 Task: Add Stonyfield Organic Whole Milk Plain Yogurt to the cart.
Action: Mouse pressed left at (19, 80)
Screenshot: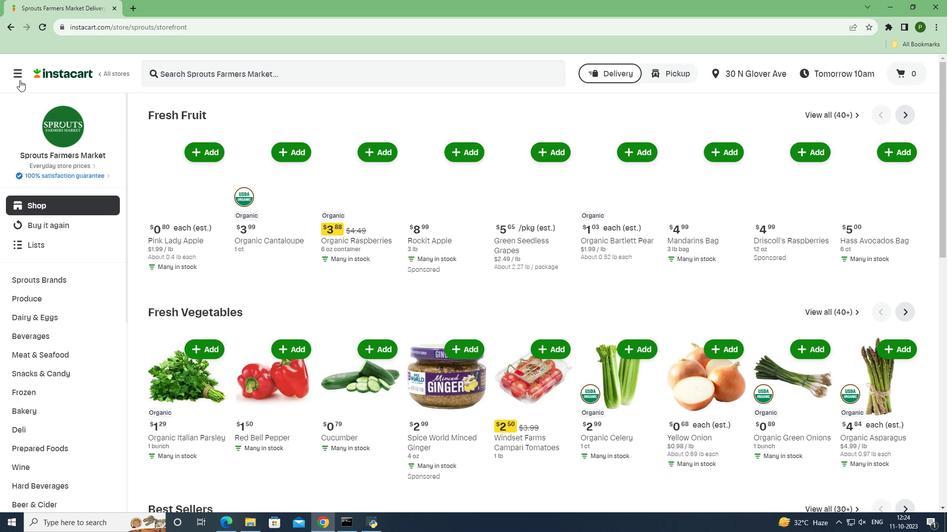 
Action: Mouse moved to (50, 265)
Screenshot: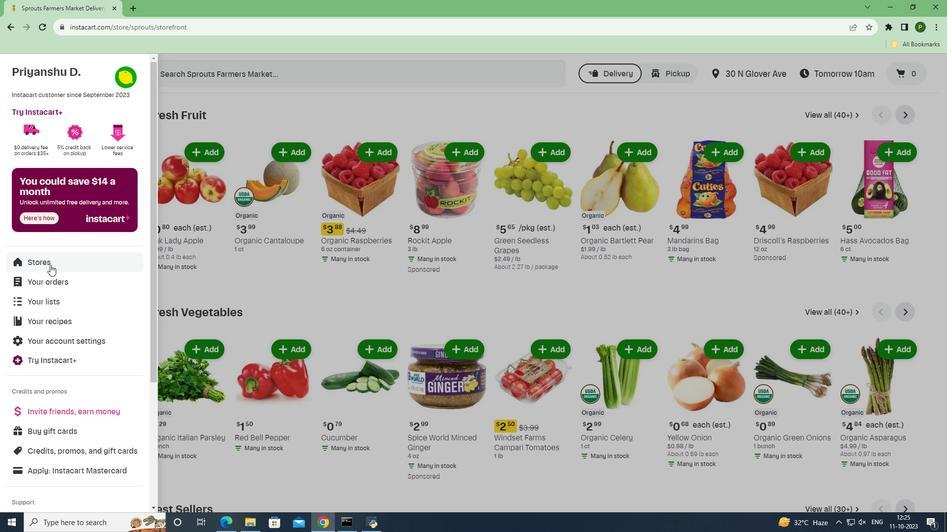 
Action: Mouse pressed left at (50, 265)
Screenshot: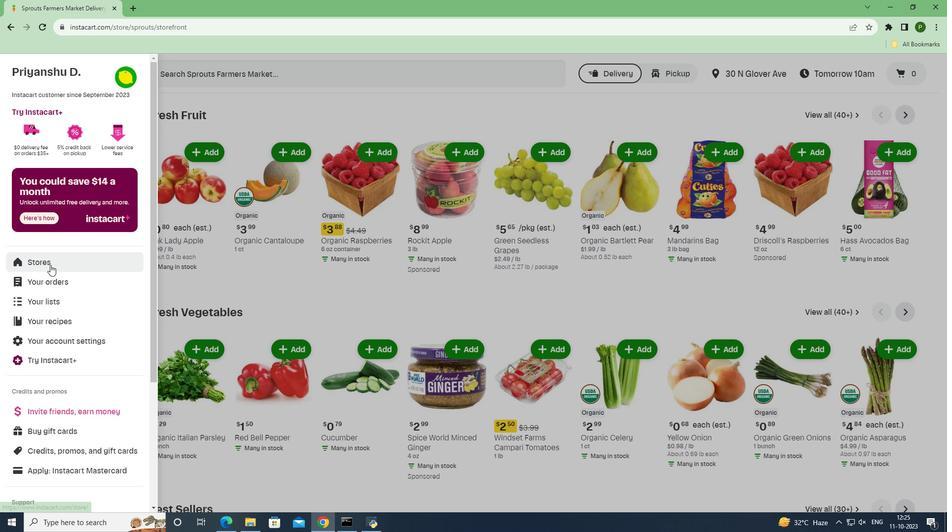 
Action: Mouse moved to (222, 114)
Screenshot: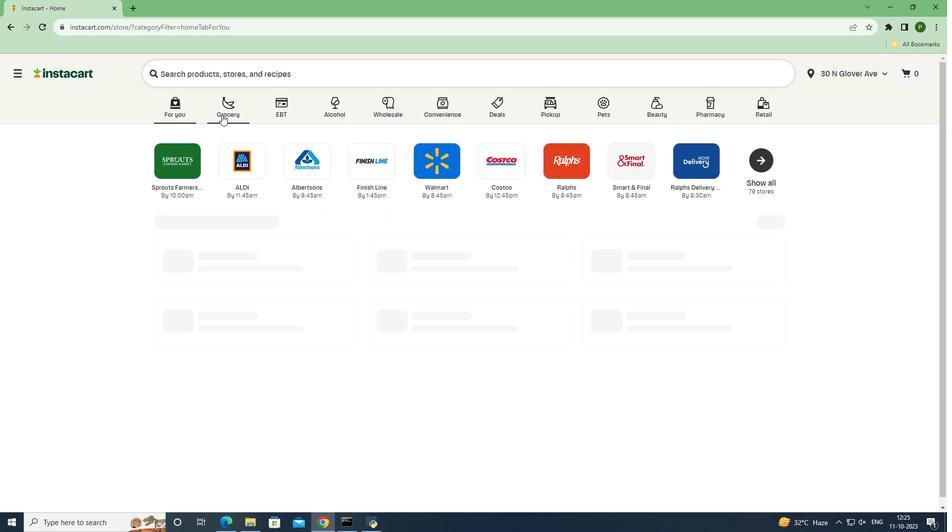 
Action: Mouse pressed left at (222, 114)
Screenshot: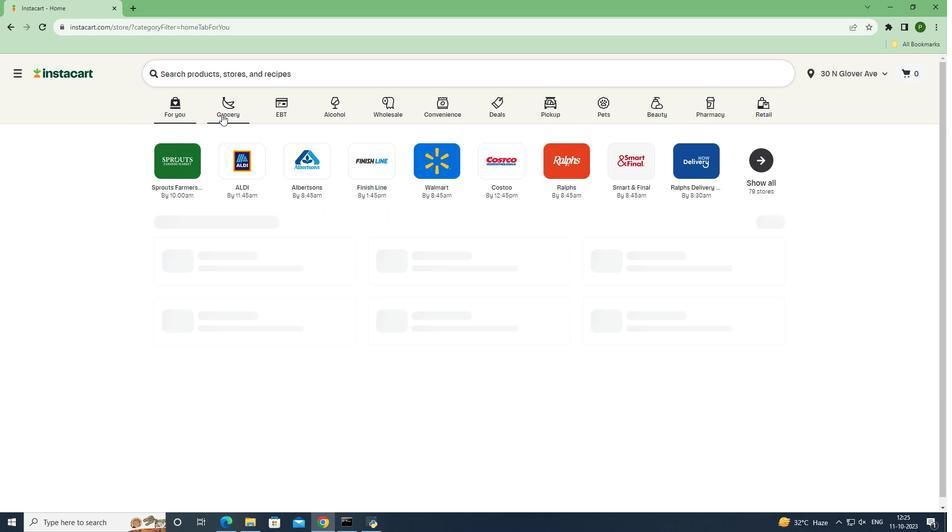 
Action: Mouse moved to (385, 223)
Screenshot: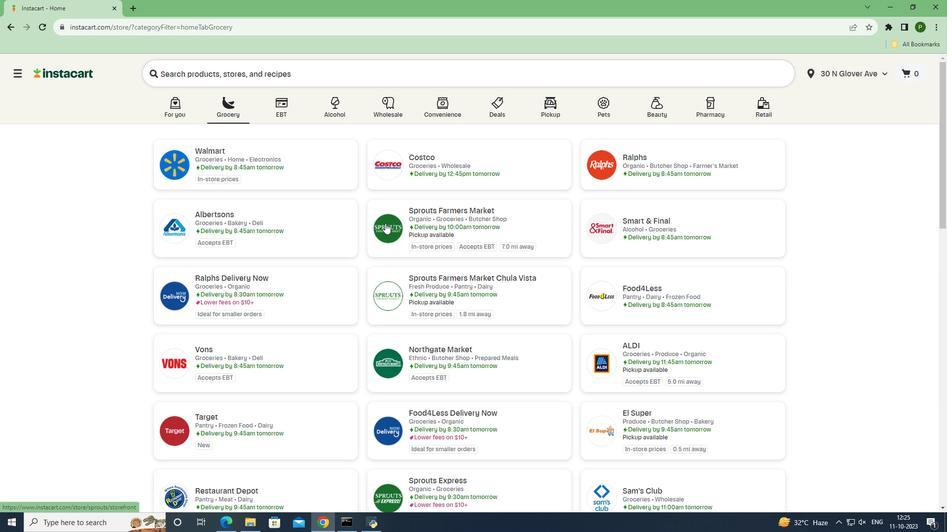 
Action: Mouse pressed left at (385, 223)
Screenshot: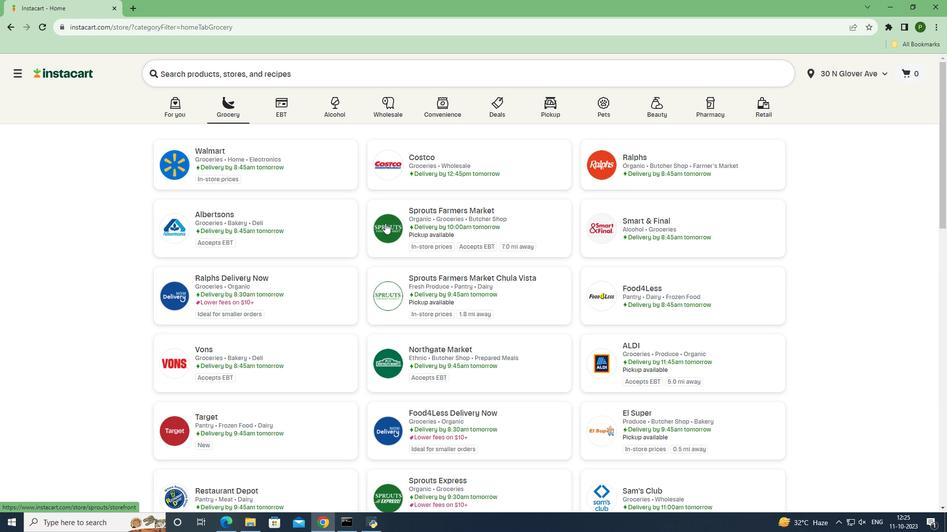 
Action: Mouse moved to (83, 319)
Screenshot: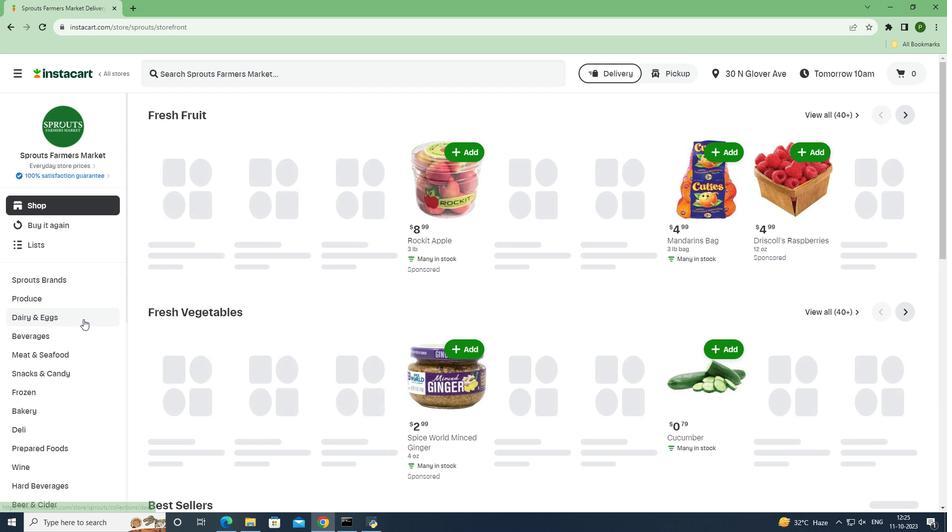 
Action: Mouse pressed left at (83, 319)
Screenshot: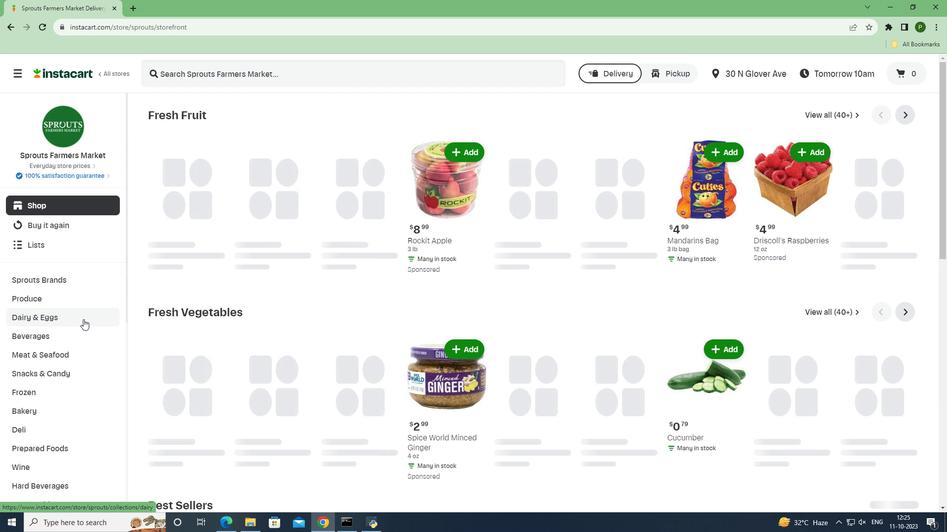 
Action: Mouse moved to (64, 397)
Screenshot: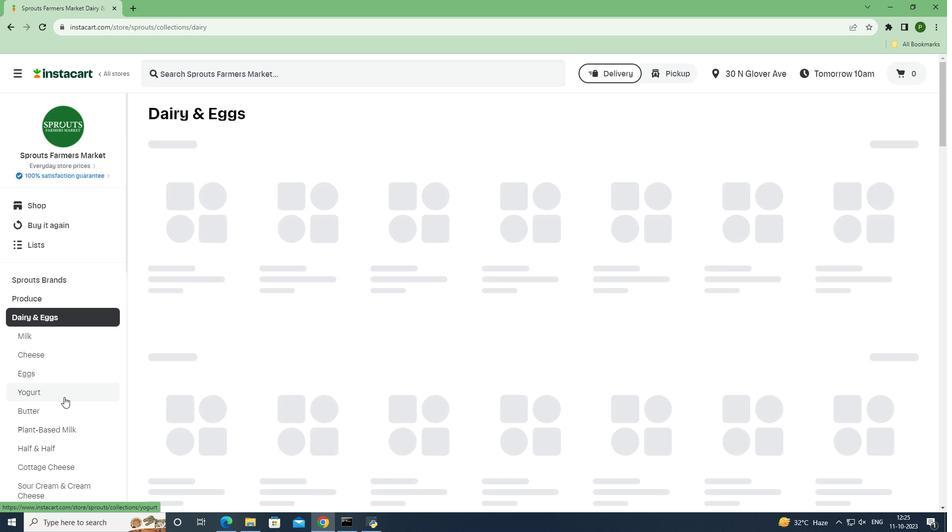 
Action: Mouse pressed left at (64, 397)
Screenshot: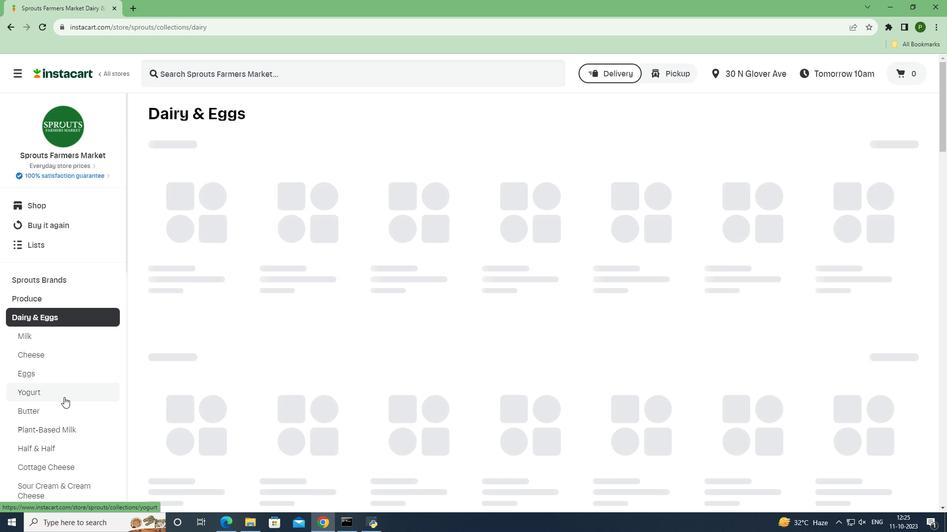 
Action: Mouse moved to (185, 71)
Screenshot: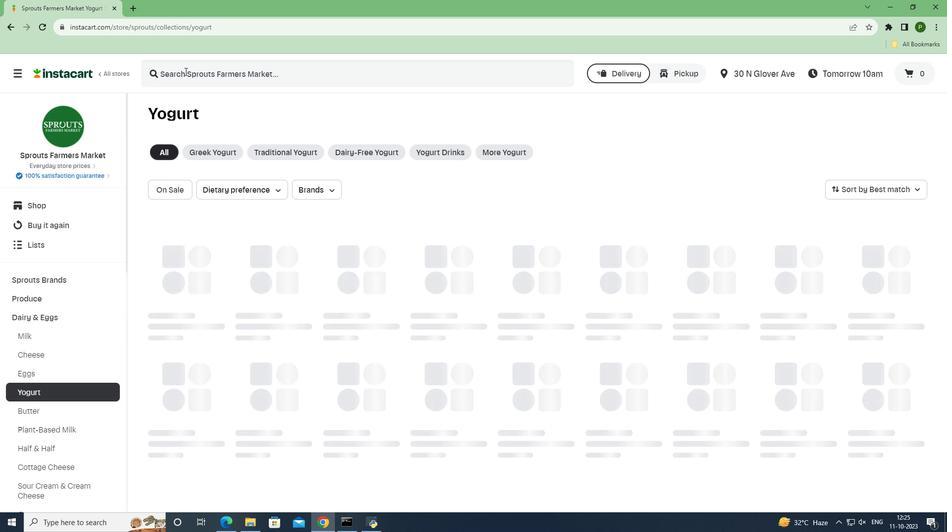 
Action: Mouse pressed left at (185, 71)
Screenshot: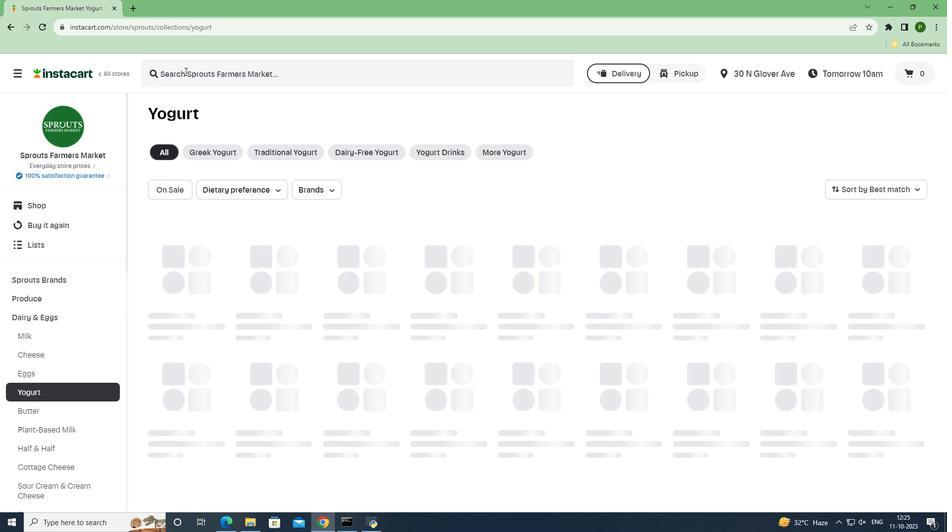 
Action: Key pressed <Key.caps_lock>S<Key.caps_lock>tonyfield<Key.space><Key.caps_lock>O<Key.caps_lock>rganic<Key.space><Key.caps_lock>W<Key.caps_lock>hole<Key.space><Key.caps_lock>M<Key.caps_lock>ilk<Key.space><Key.caps_lock>P<Key.caps_lock>lain<Key.space><Key.caps_lock>Y<Key.caps_lock>ogurt<Key.space><Key.enter>
Screenshot: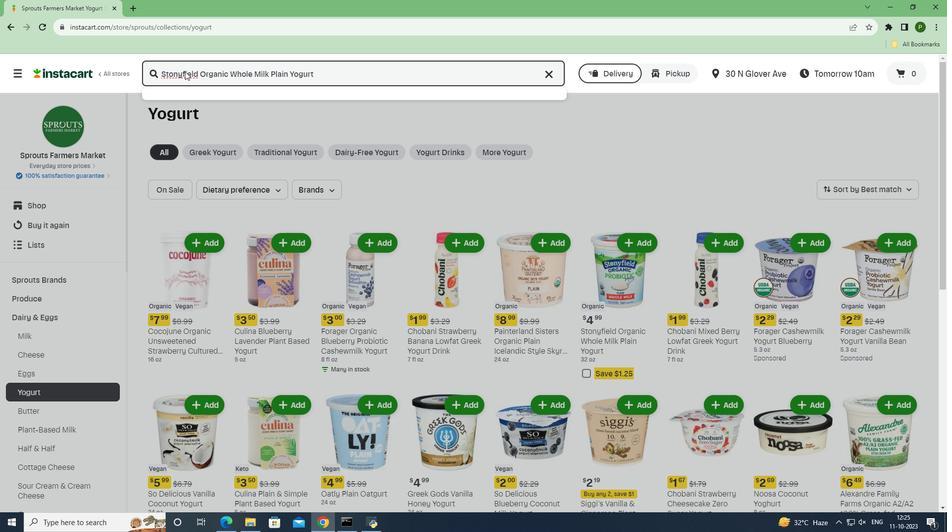 
Action: Mouse moved to (586, 176)
Screenshot: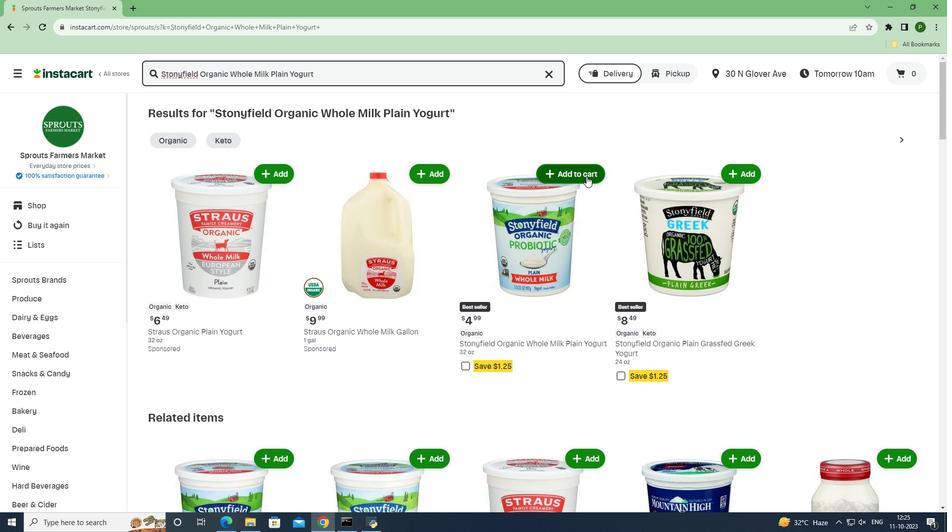 
Action: Mouse pressed left at (586, 176)
Screenshot: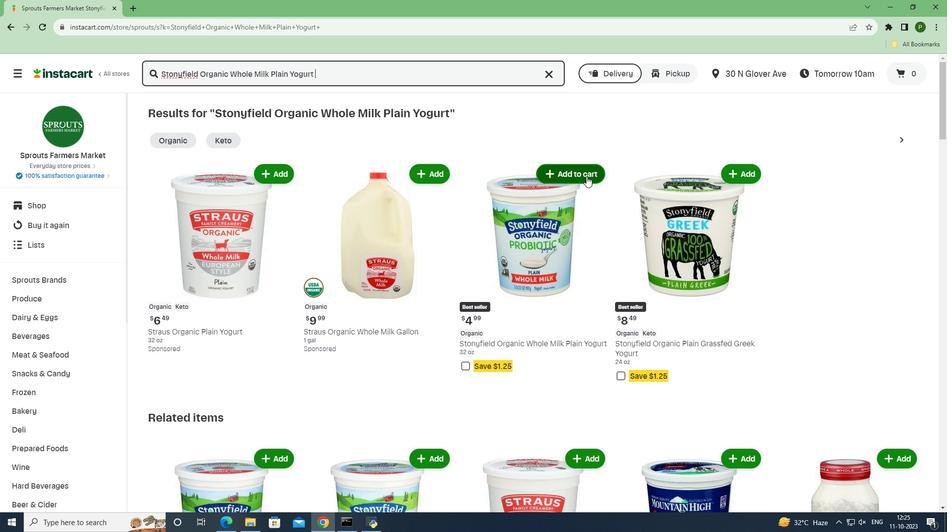 
Action: Mouse moved to (606, 228)
Screenshot: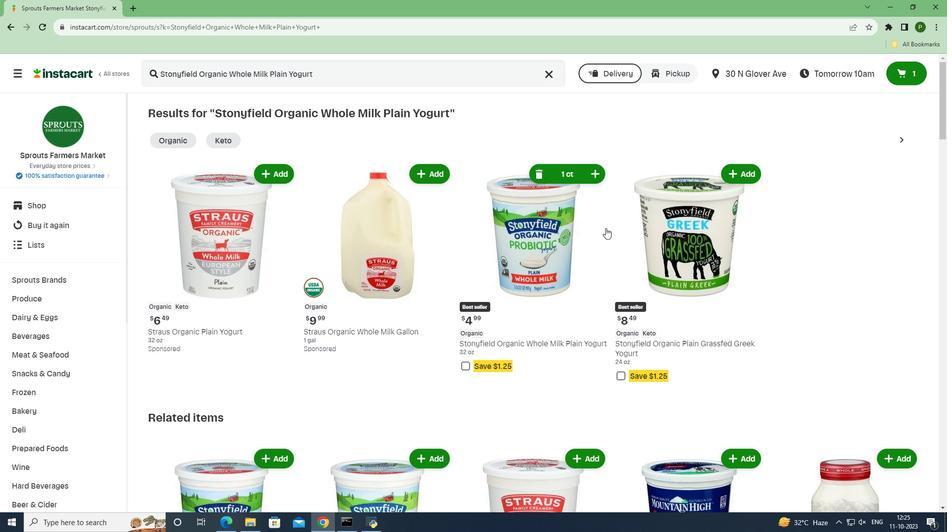 
